 Task: Create a due date automation trigger when advanced on, on the tuesday of the week a card is due add fields without custom field "Resume" set to a number lower or equal to 1 and greater than 10 at 11:00 AM.
Action: Mouse moved to (1067, 86)
Screenshot: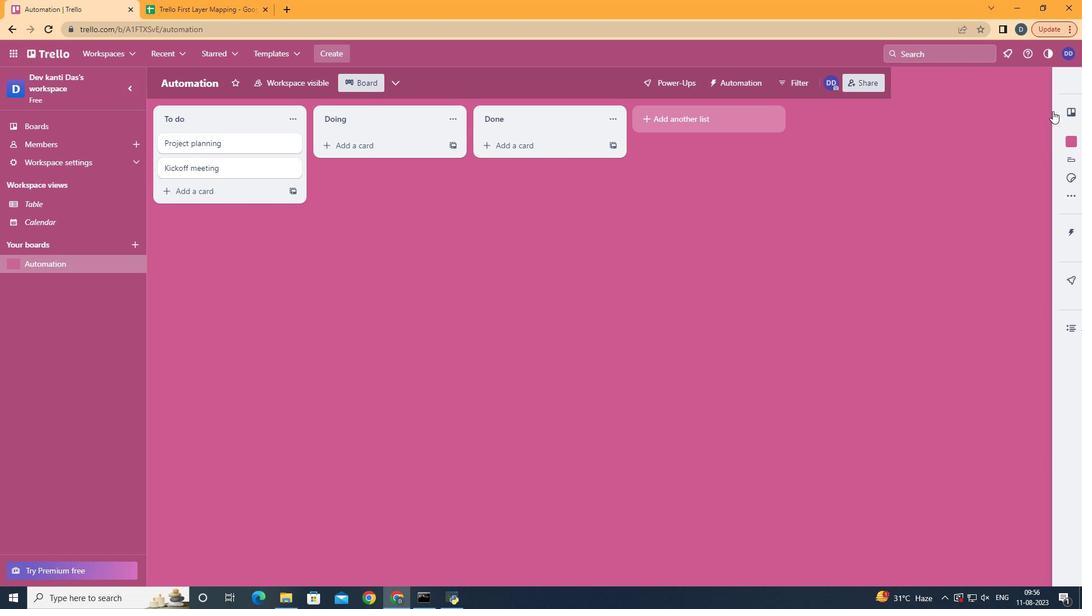 
Action: Mouse pressed left at (1067, 86)
Screenshot: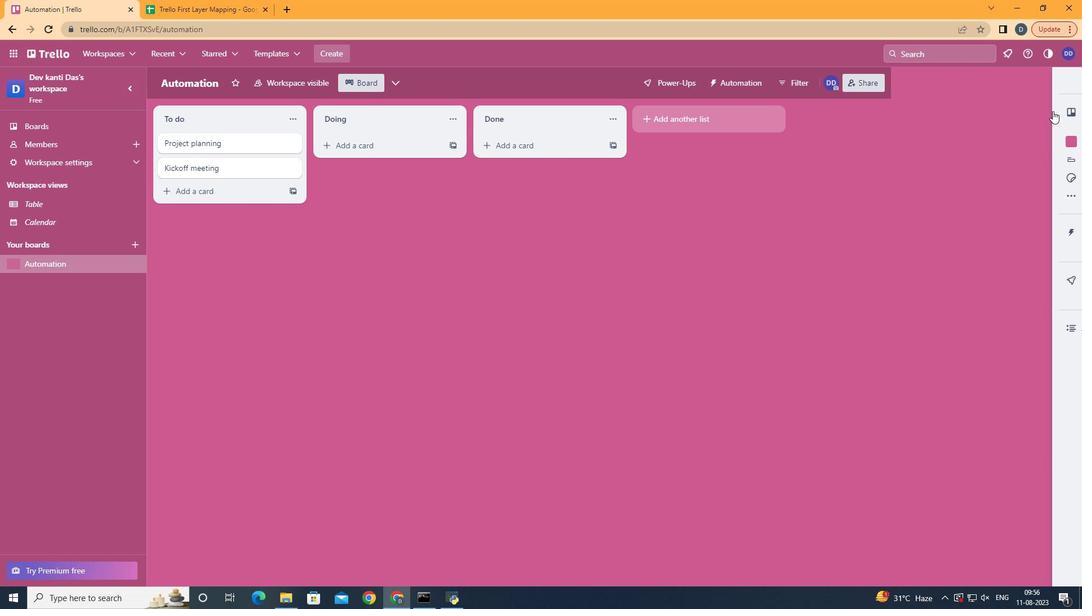 
Action: Mouse moved to (992, 245)
Screenshot: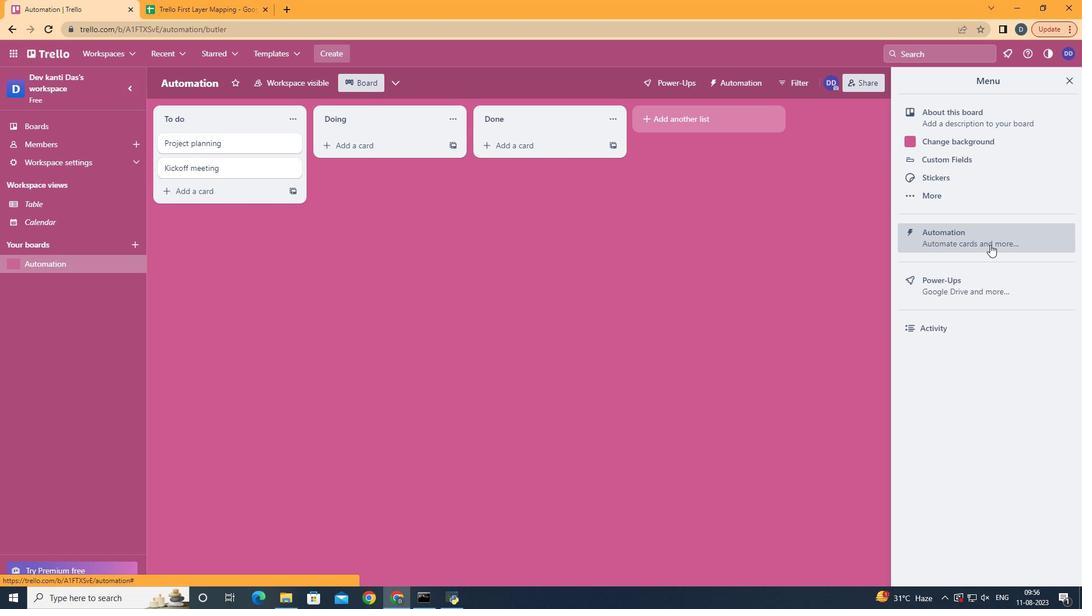
Action: Mouse pressed left at (992, 245)
Screenshot: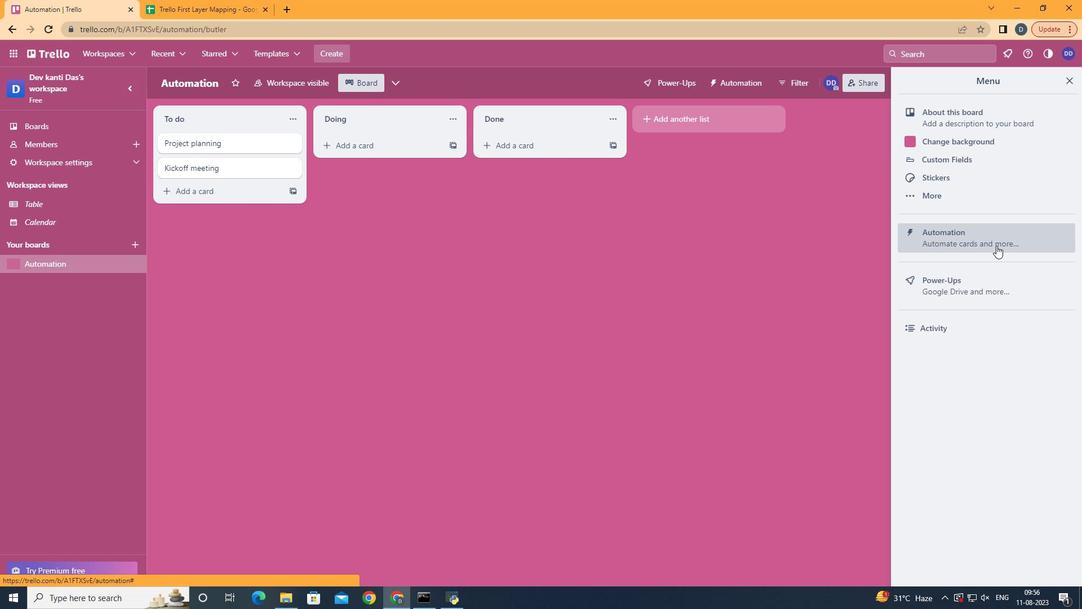 
Action: Mouse moved to (205, 236)
Screenshot: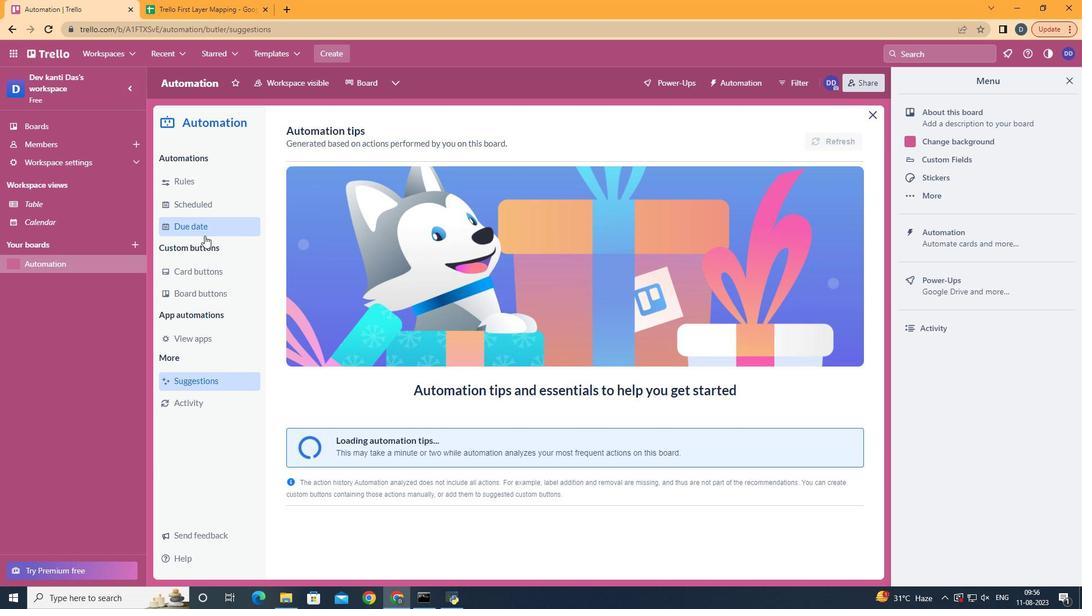 
Action: Mouse pressed left at (205, 236)
Screenshot: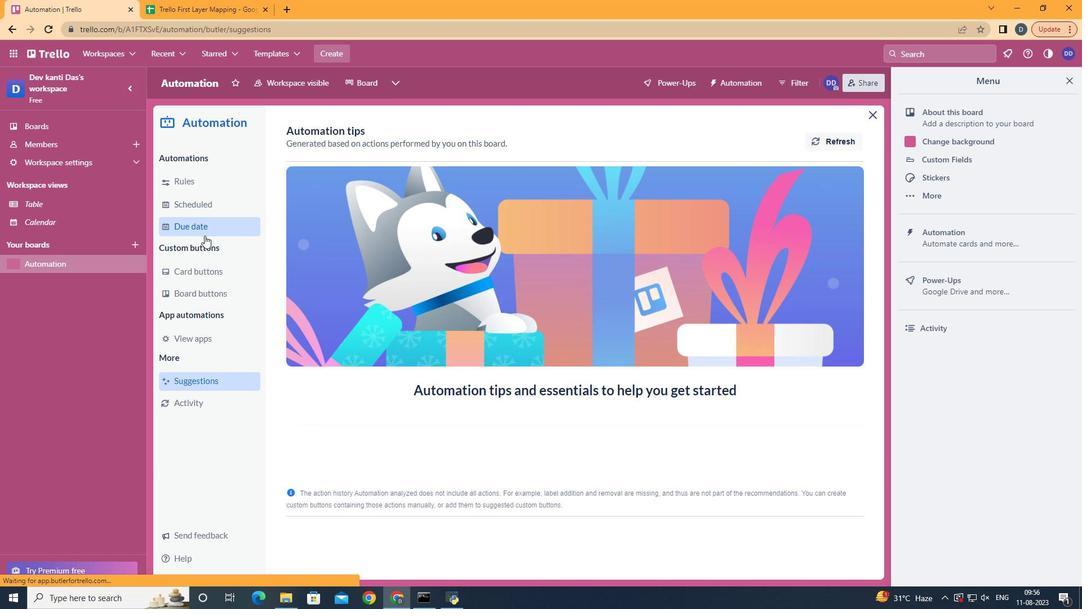
Action: Mouse moved to (787, 139)
Screenshot: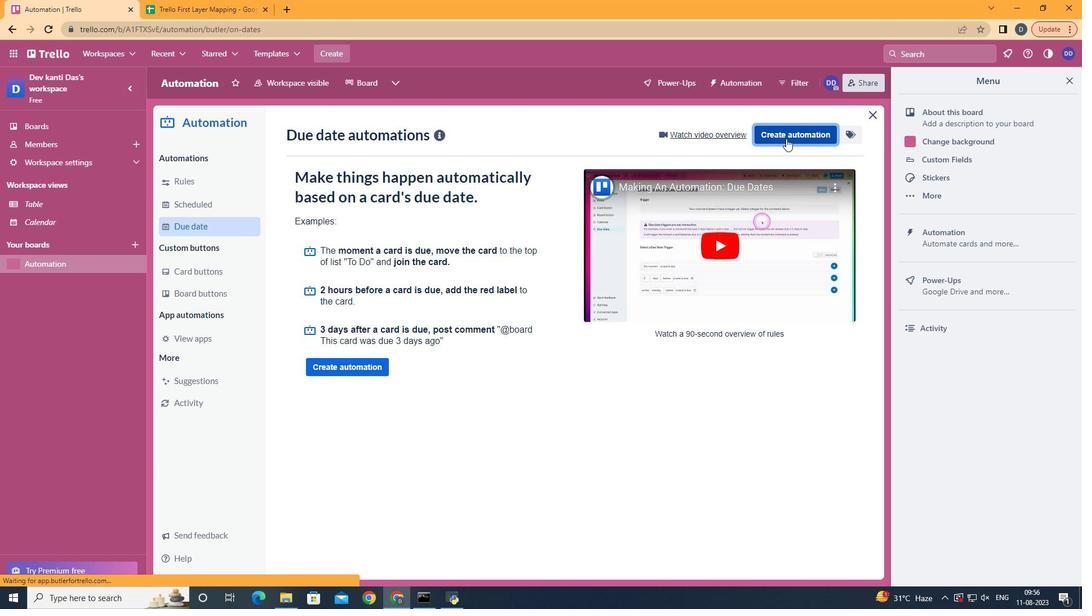 
Action: Mouse pressed left at (787, 139)
Screenshot: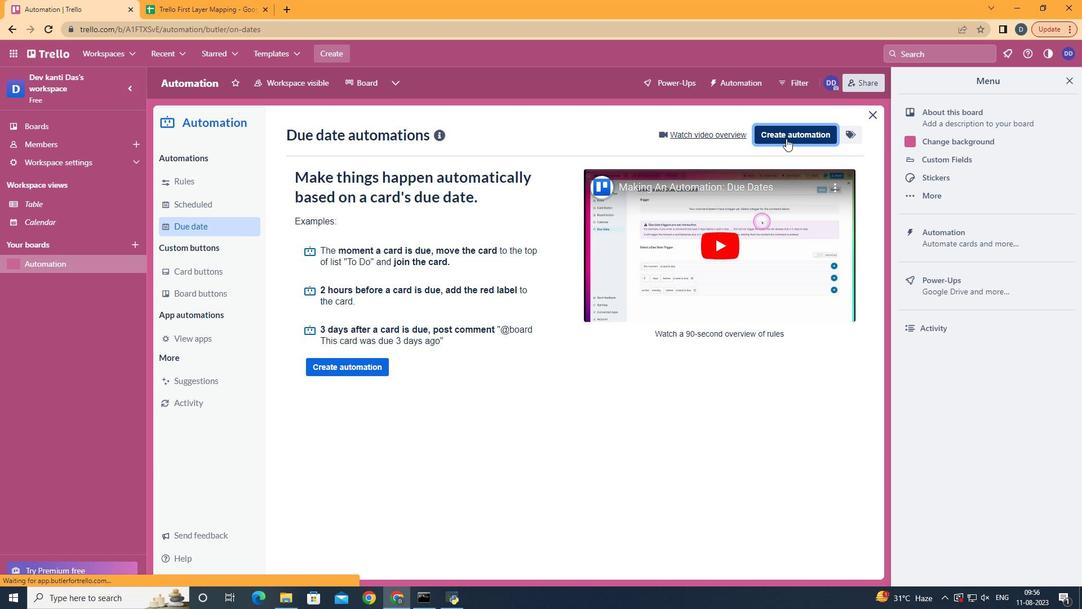 
Action: Mouse moved to (555, 245)
Screenshot: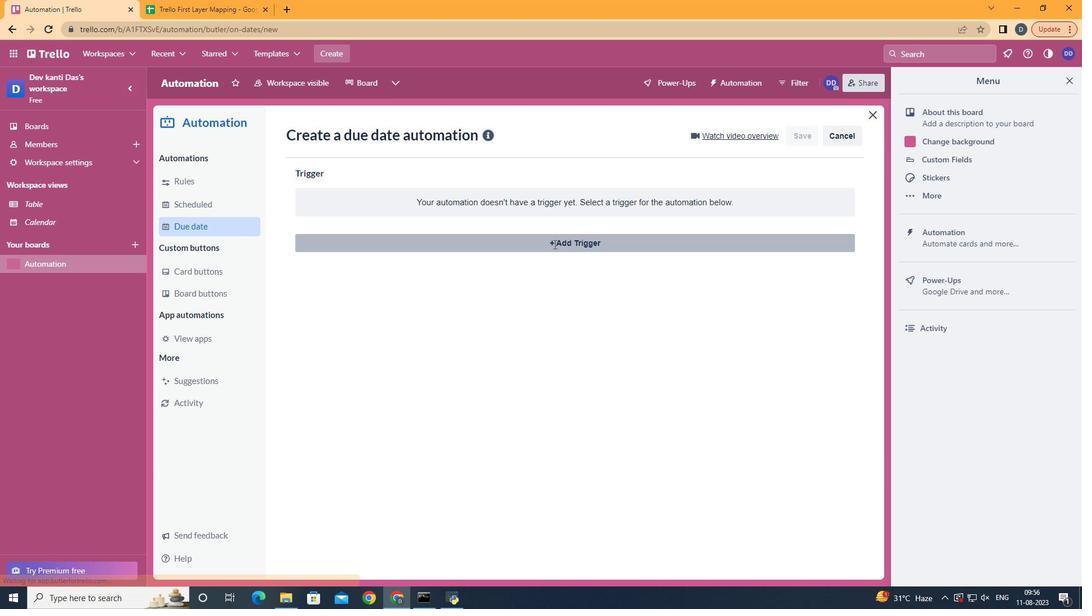 
Action: Mouse pressed left at (555, 245)
Screenshot: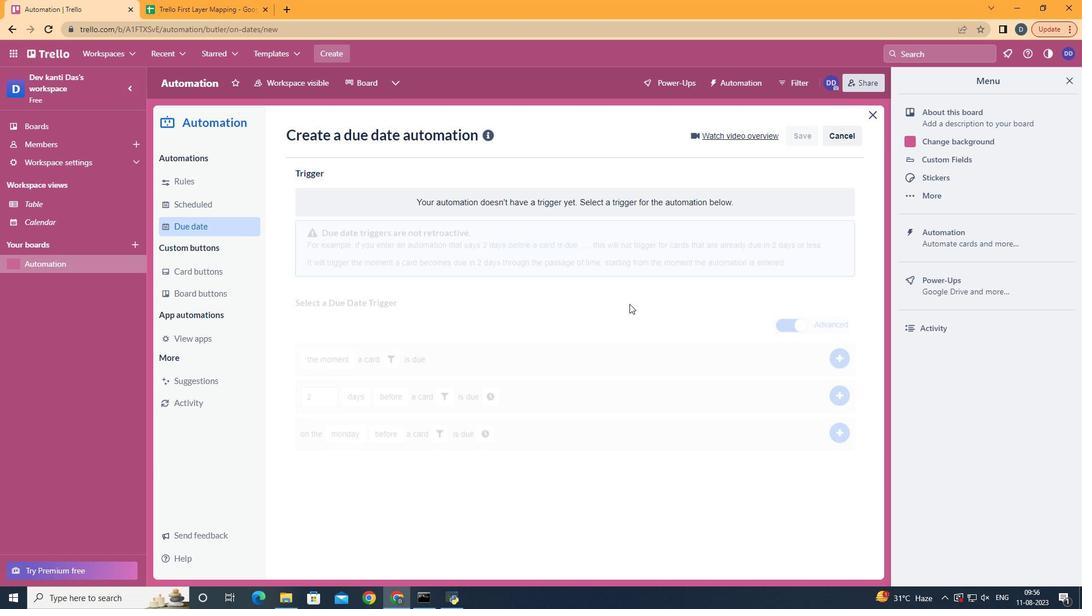 
Action: Mouse moved to (363, 319)
Screenshot: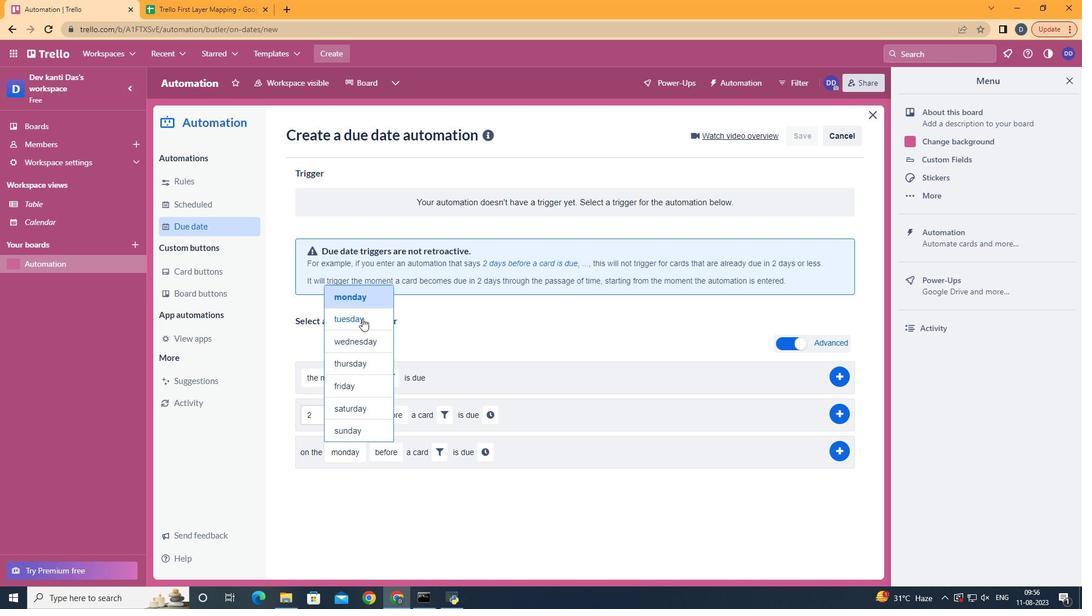 
Action: Mouse pressed left at (363, 319)
Screenshot: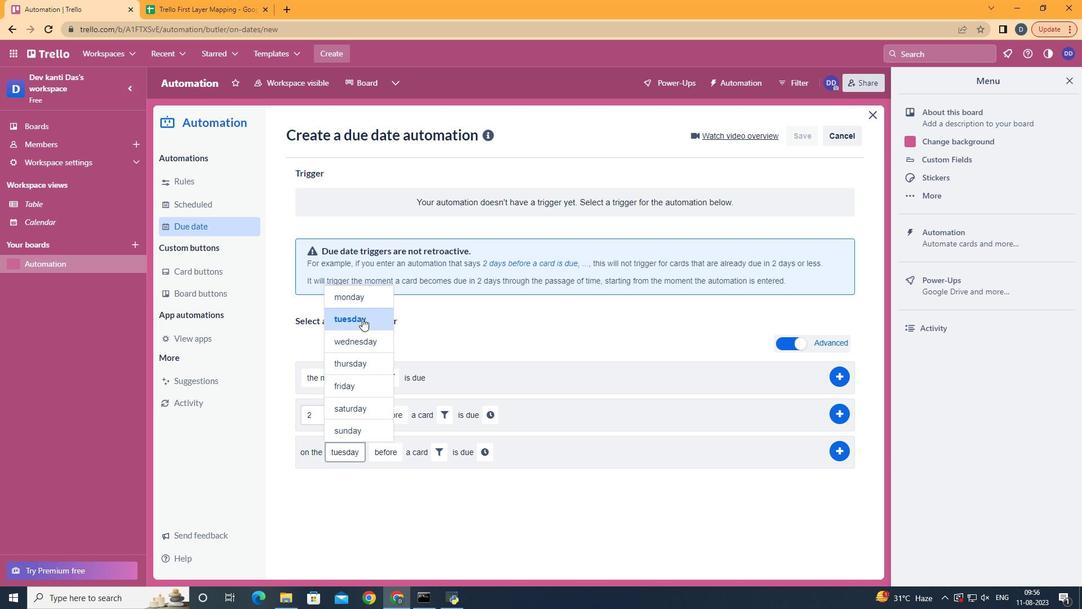 
Action: Mouse moved to (413, 516)
Screenshot: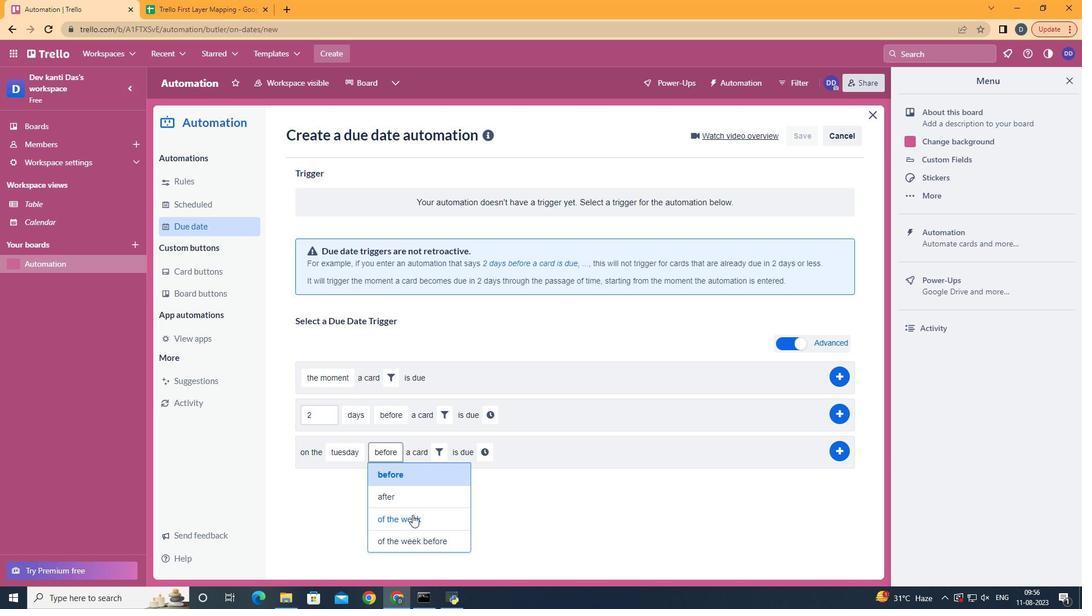 
Action: Mouse pressed left at (413, 516)
Screenshot: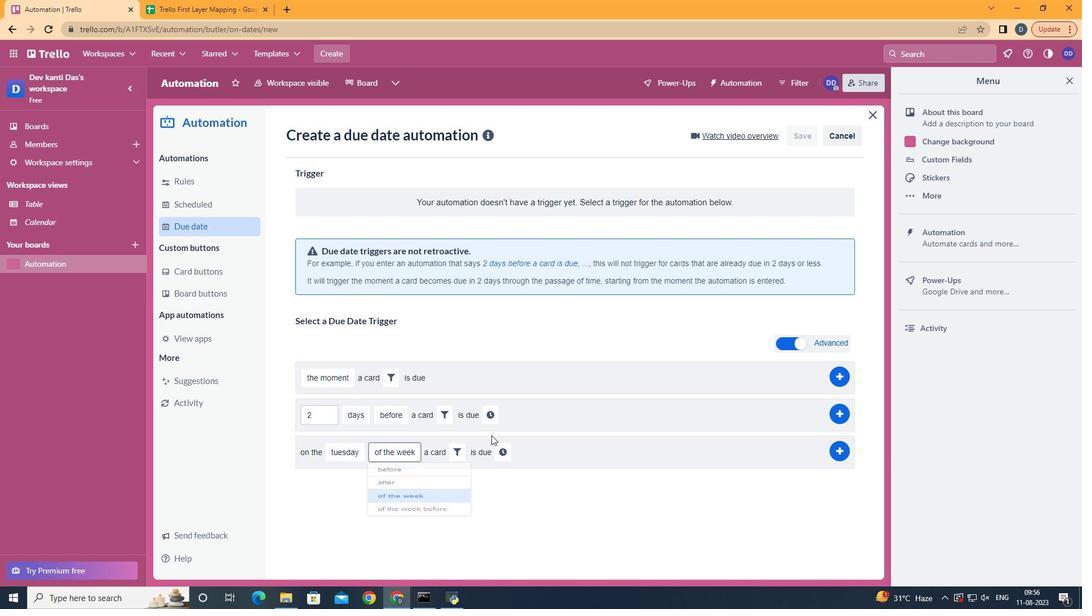 
Action: Mouse moved to (454, 452)
Screenshot: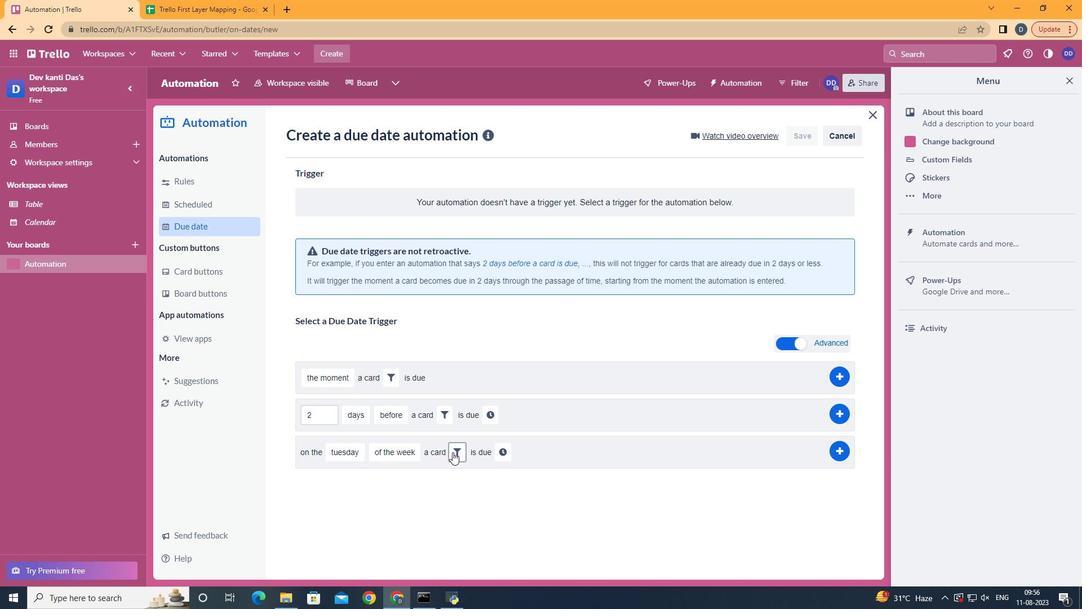 
Action: Mouse pressed left at (454, 452)
Screenshot: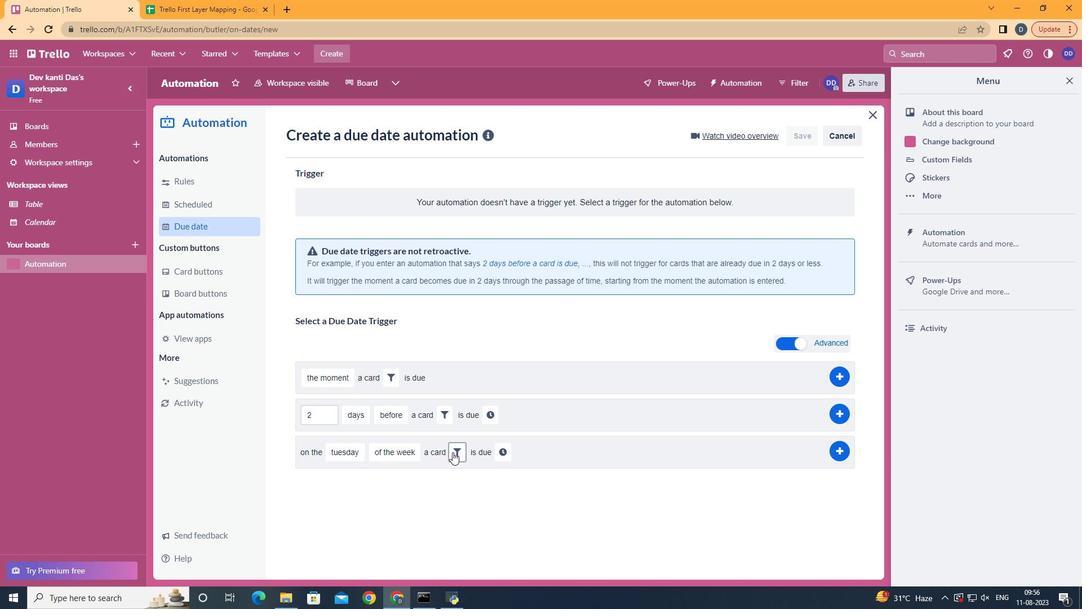 
Action: Mouse moved to (628, 493)
Screenshot: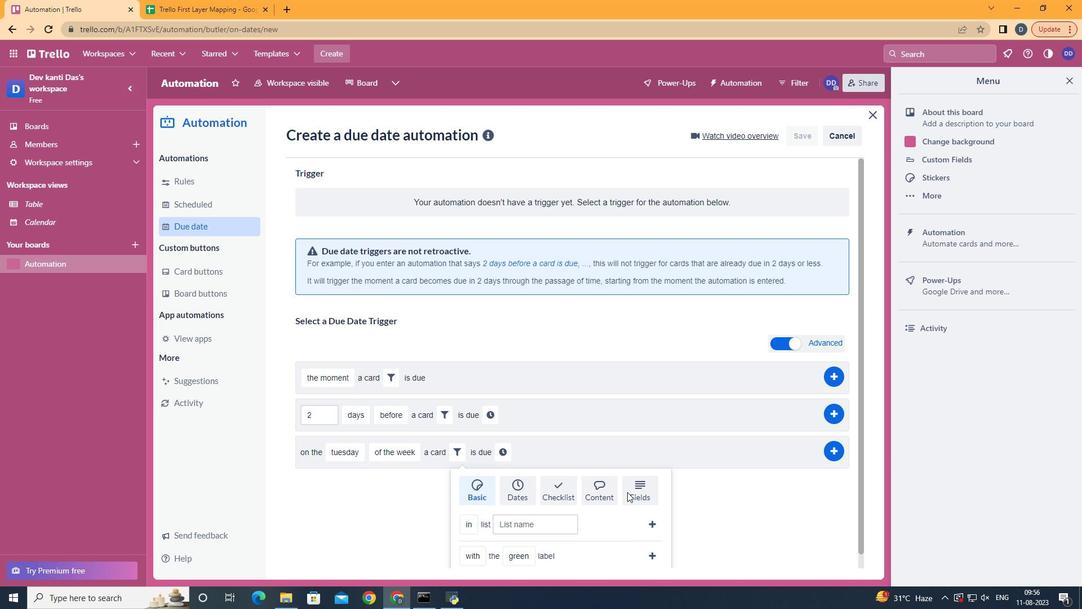 
Action: Mouse pressed left at (628, 493)
Screenshot: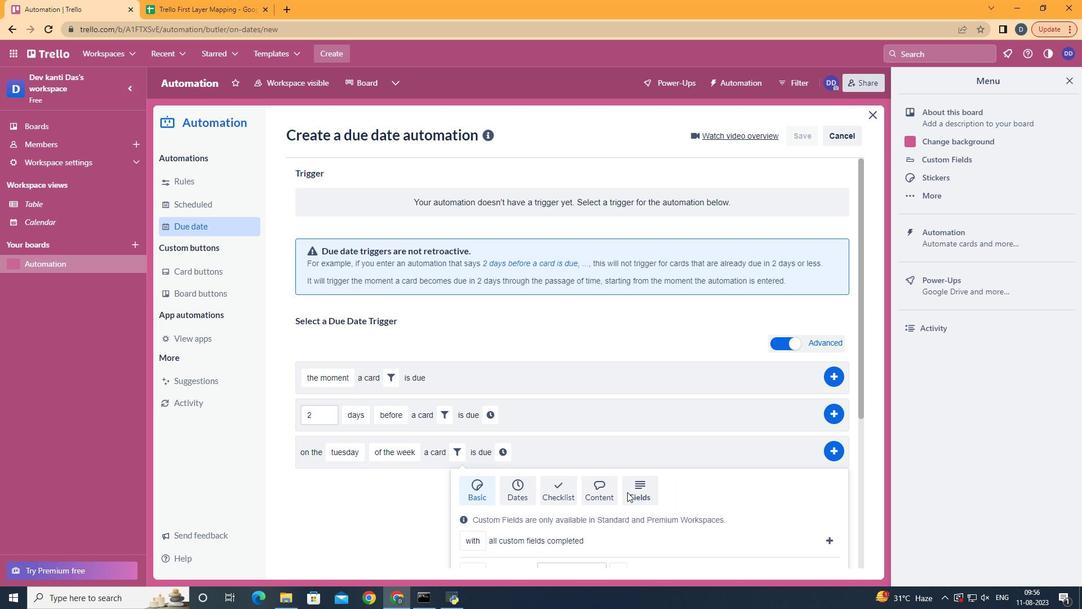 
Action: Mouse scrolled (628, 492) with delta (0, 0)
Screenshot: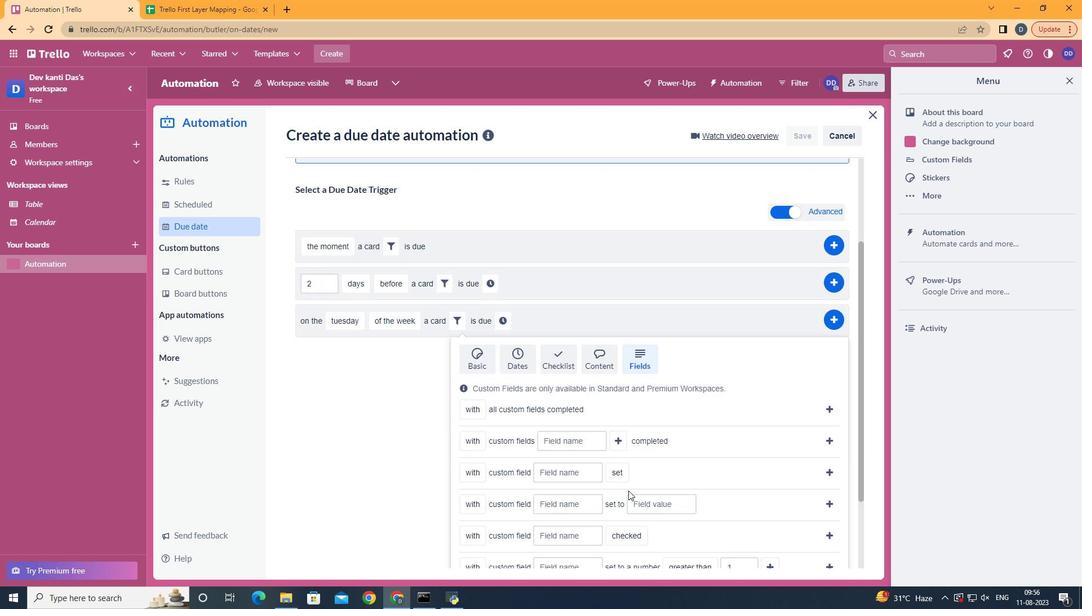 
Action: Mouse scrolled (628, 492) with delta (0, 0)
Screenshot: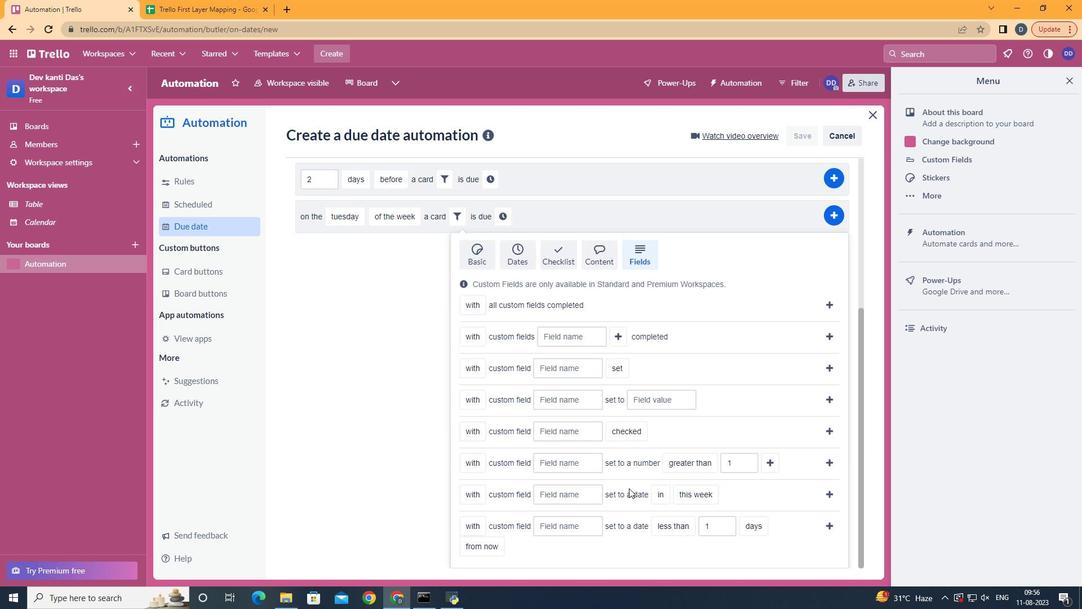 
Action: Mouse scrolled (628, 492) with delta (0, 0)
Screenshot: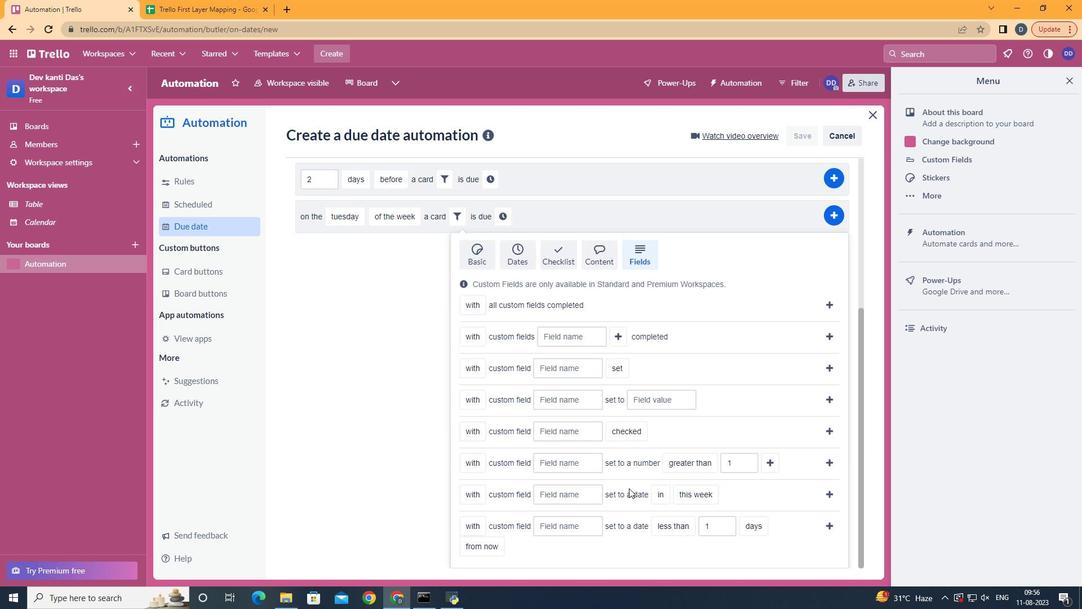 
Action: Mouse scrolled (628, 492) with delta (0, 0)
Screenshot: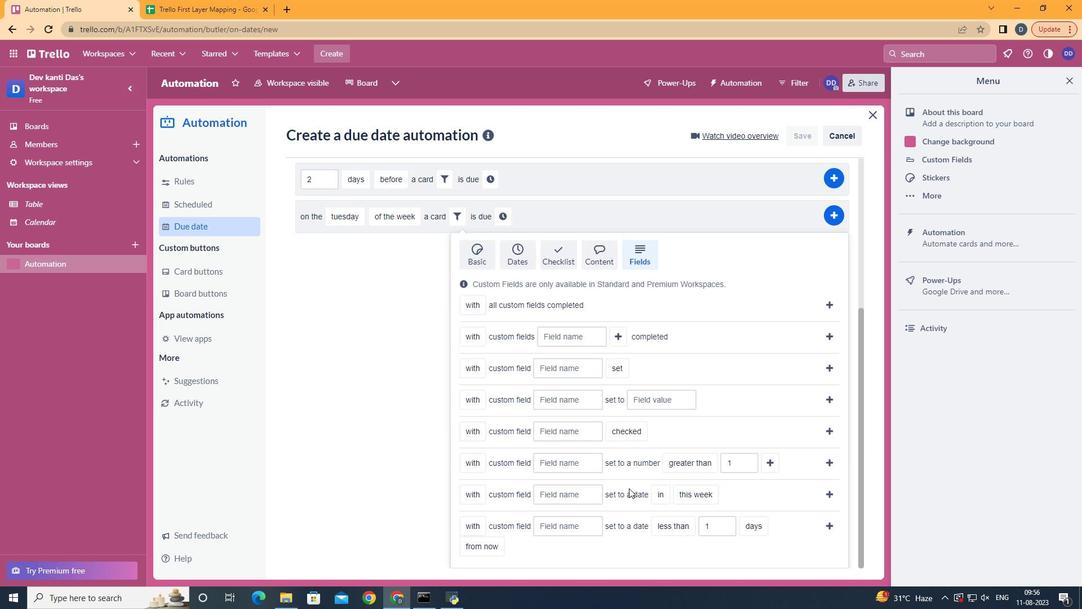 
Action: Mouse scrolled (628, 492) with delta (0, 0)
Screenshot: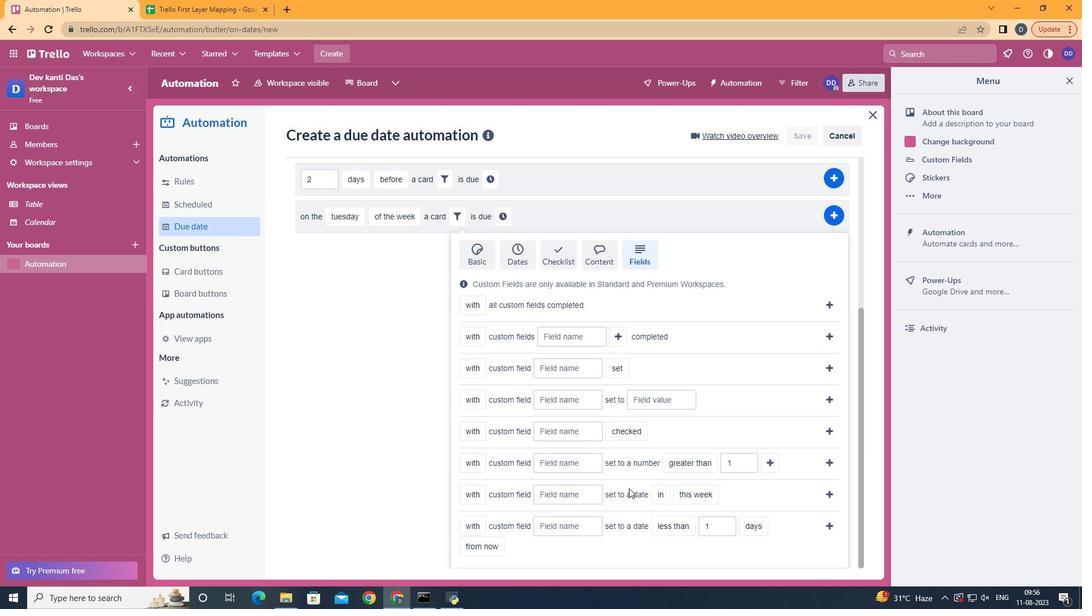 
Action: Mouse moved to (483, 514)
Screenshot: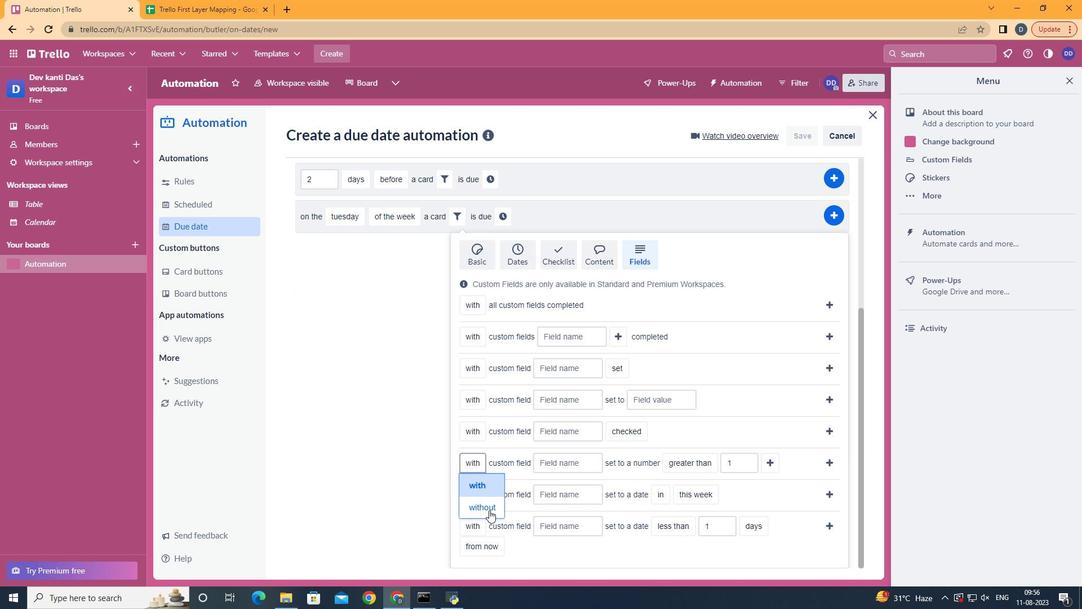 
Action: Mouse pressed left at (483, 514)
Screenshot: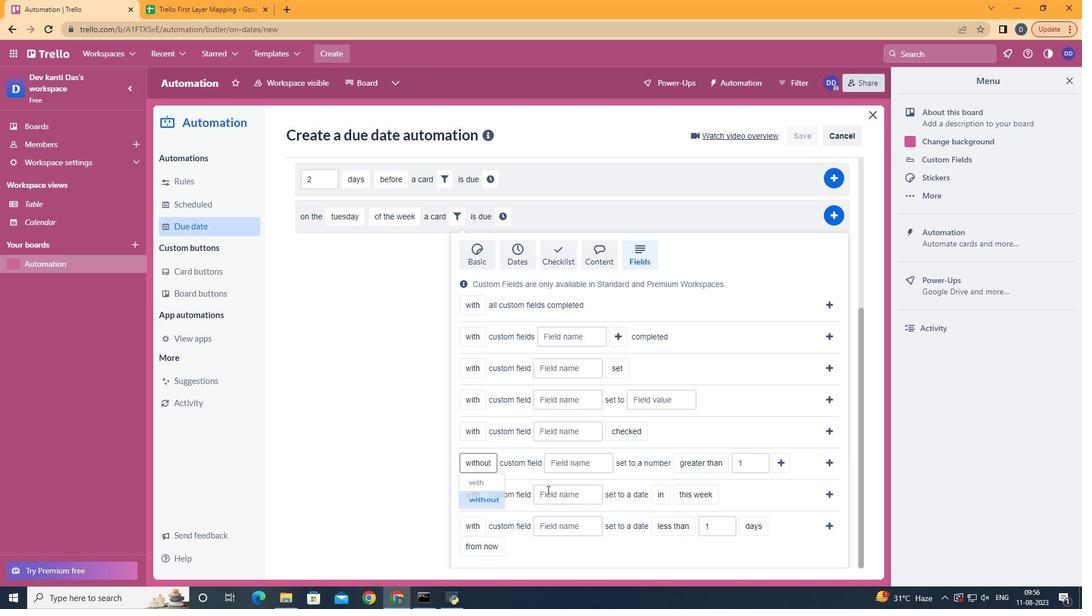 
Action: Mouse moved to (592, 465)
Screenshot: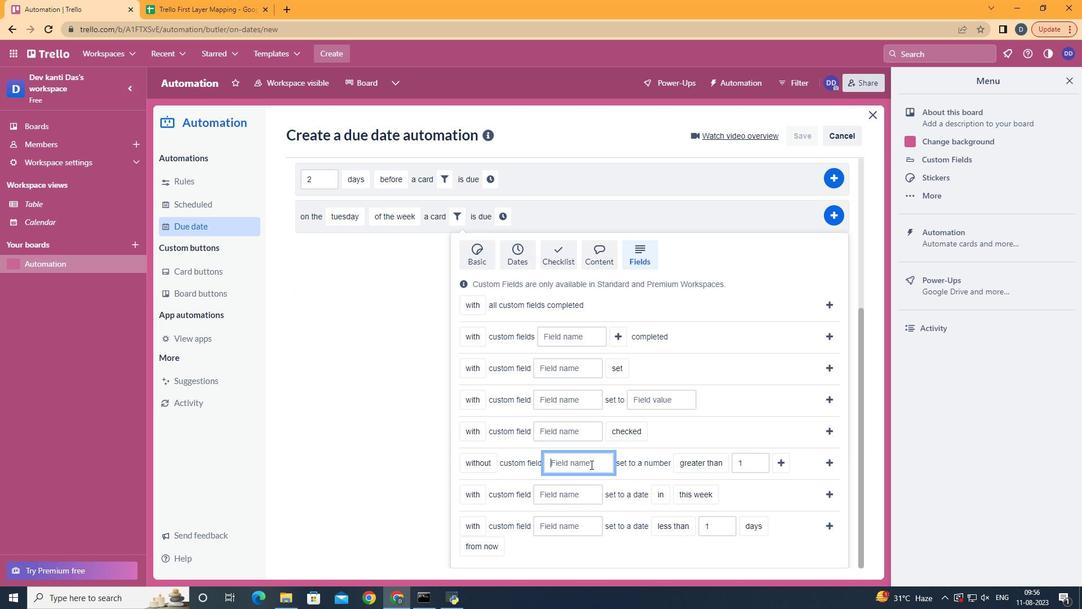 
Action: Mouse pressed left at (592, 465)
Screenshot: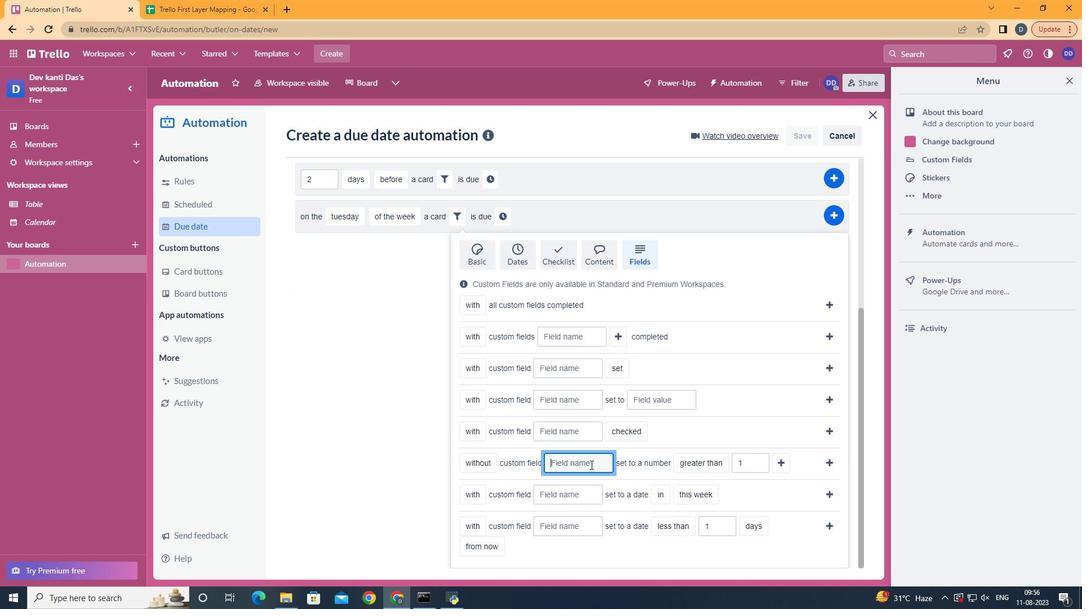 
Action: Key pressed <Key.shift>Resume
Screenshot: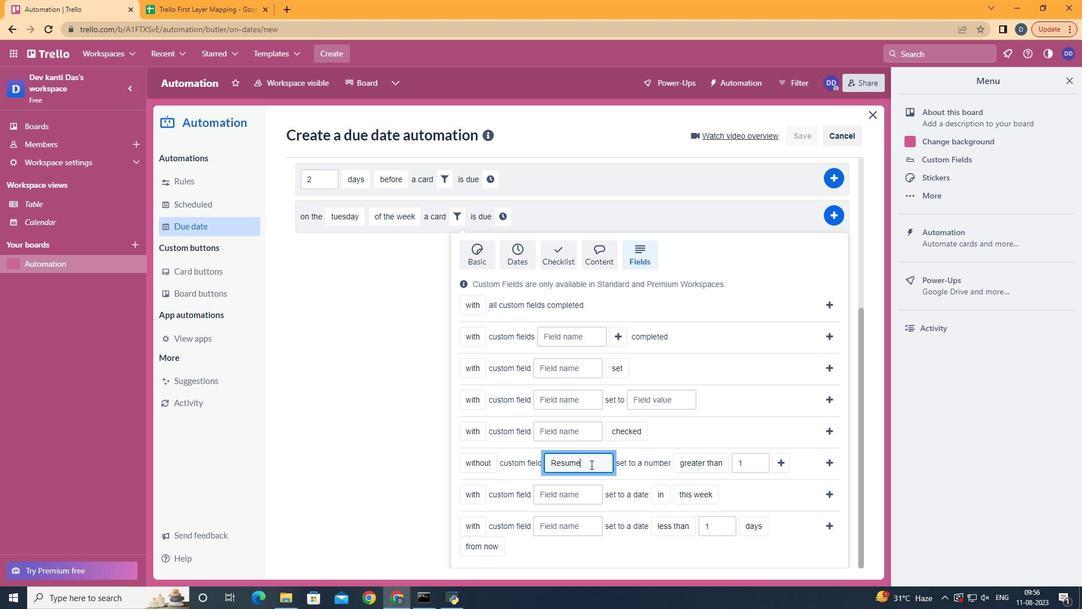 
Action: Mouse moved to (715, 549)
Screenshot: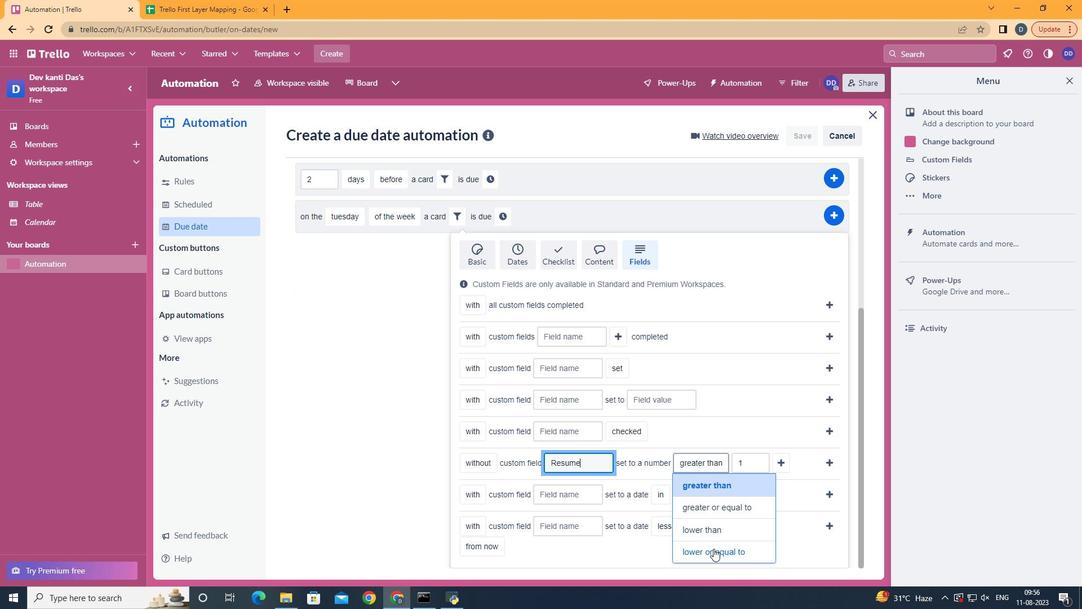
Action: Mouse pressed left at (715, 549)
Screenshot: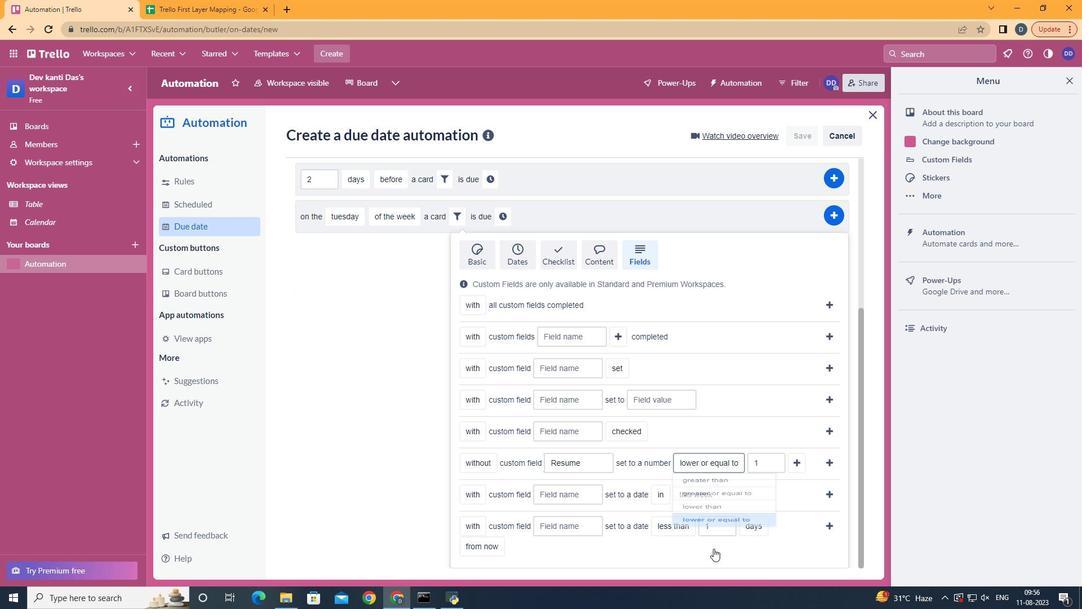 
Action: Mouse moved to (789, 463)
Screenshot: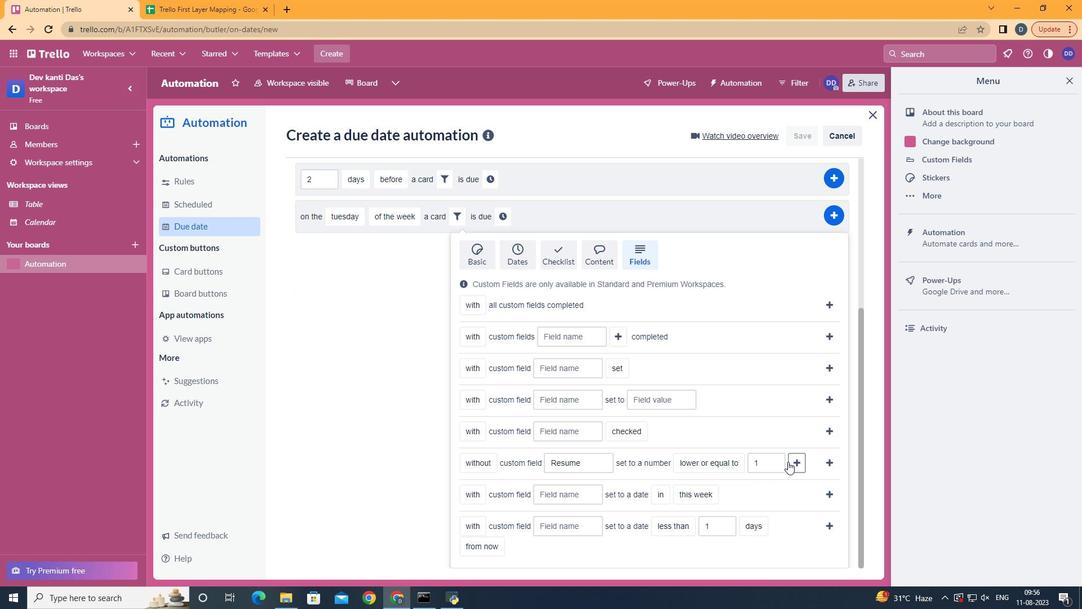 
Action: Mouse pressed left at (789, 463)
Screenshot: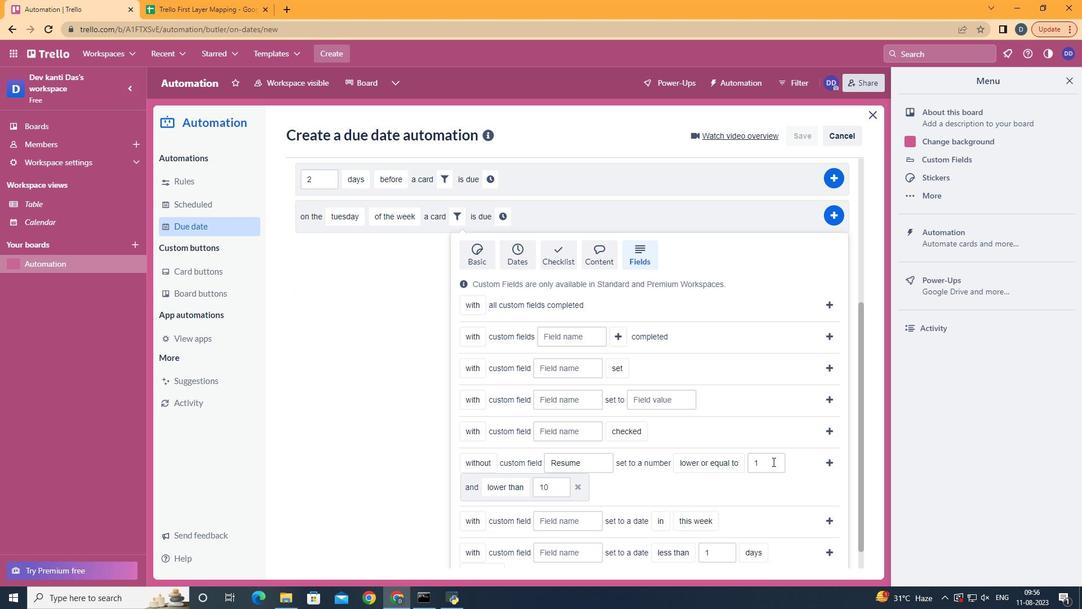 
Action: Mouse moved to (528, 440)
Screenshot: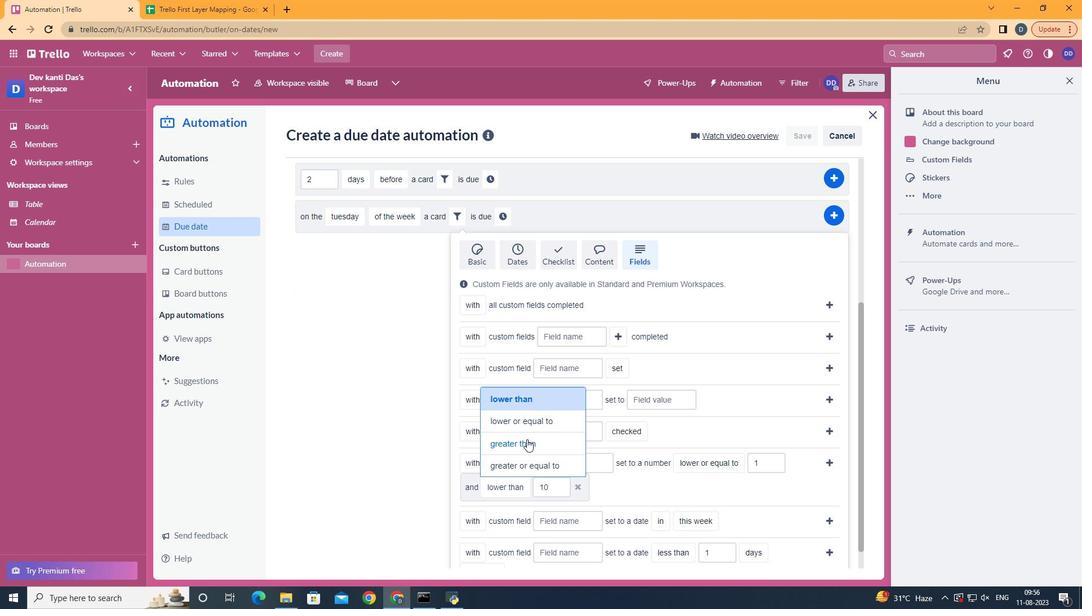 
Action: Mouse pressed left at (528, 440)
Screenshot: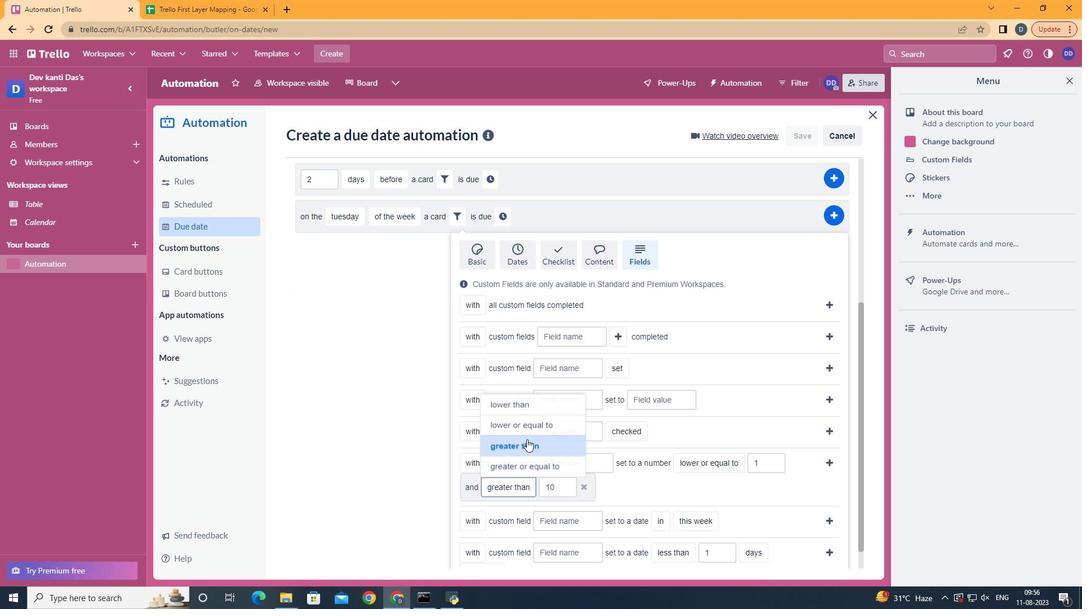 
Action: Mouse moved to (825, 465)
Screenshot: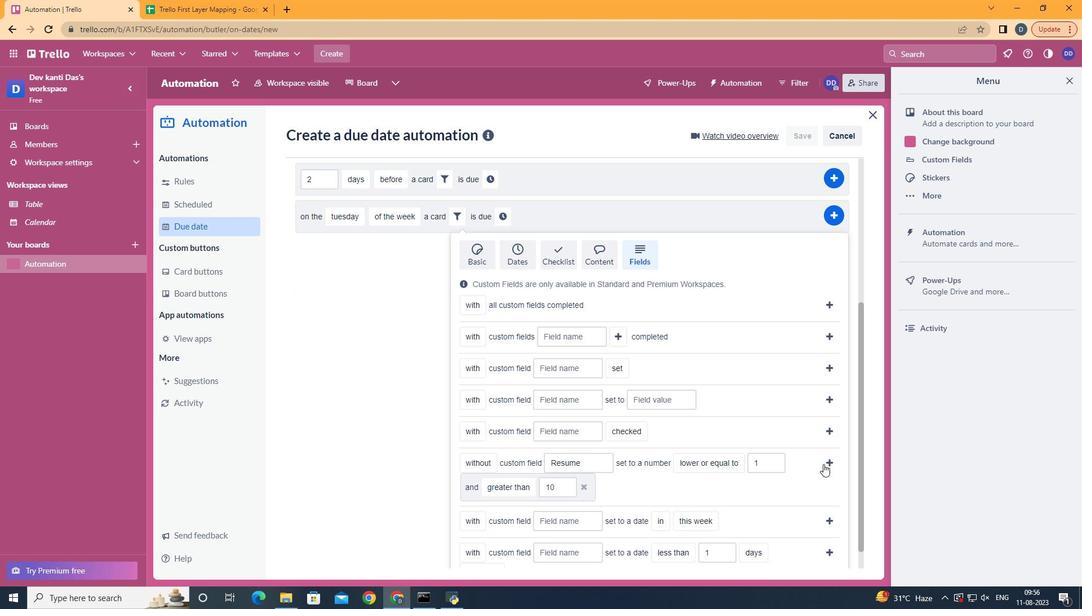 
Action: Mouse pressed left at (825, 465)
Screenshot: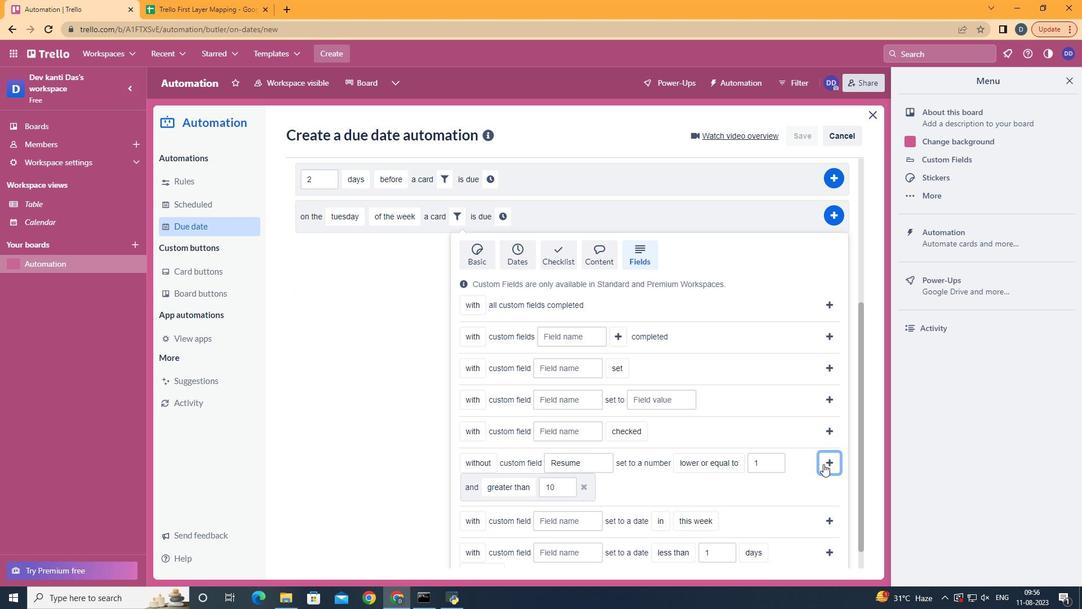 
Action: Mouse moved to (319, 471)
Screenshot: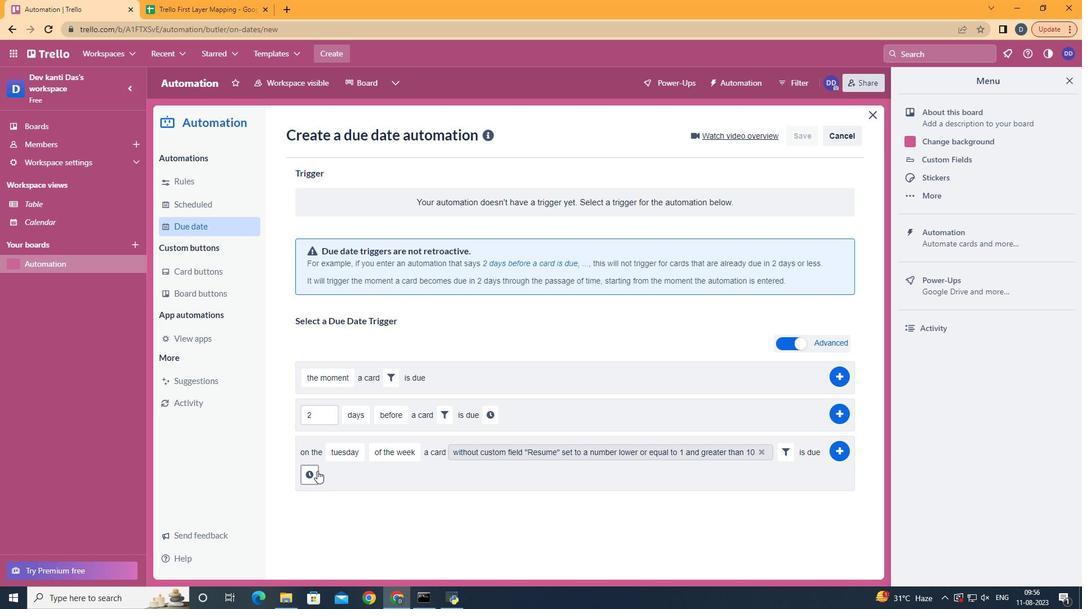 
Action: Mouse pressed left at (319, 471)
Screenshot: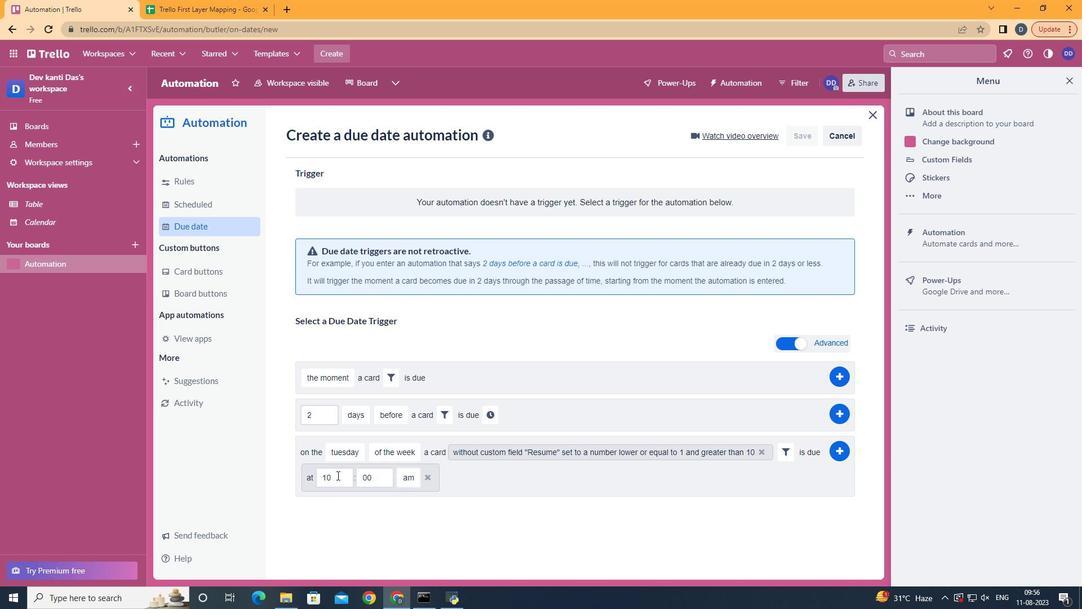 
Action: Mouse moved to (341, 476)
Screenshot: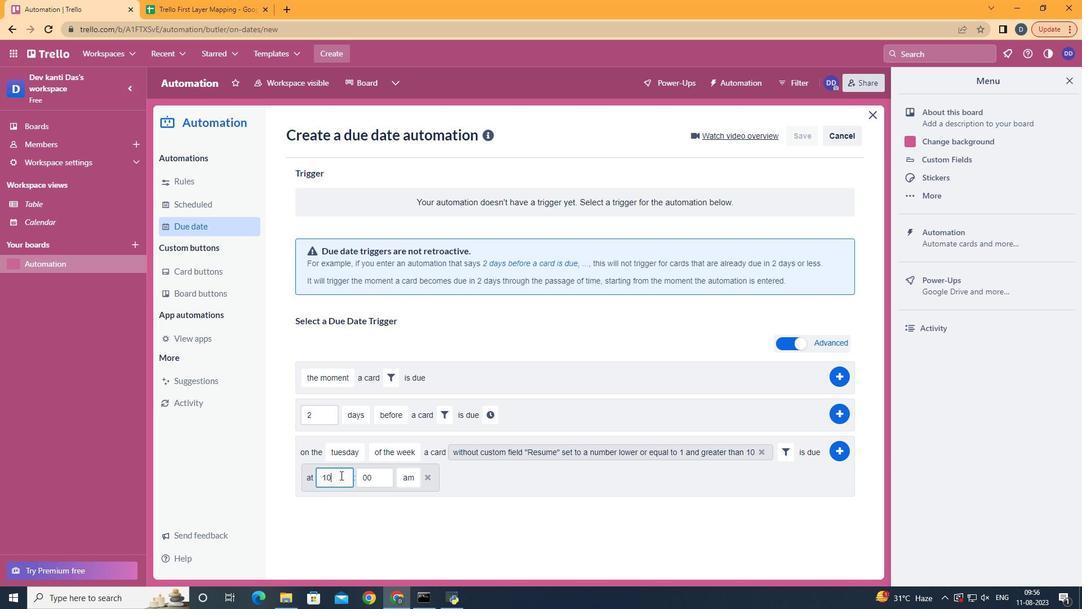 
Action: Mouse pressed left at (341, 476)
Screenshot: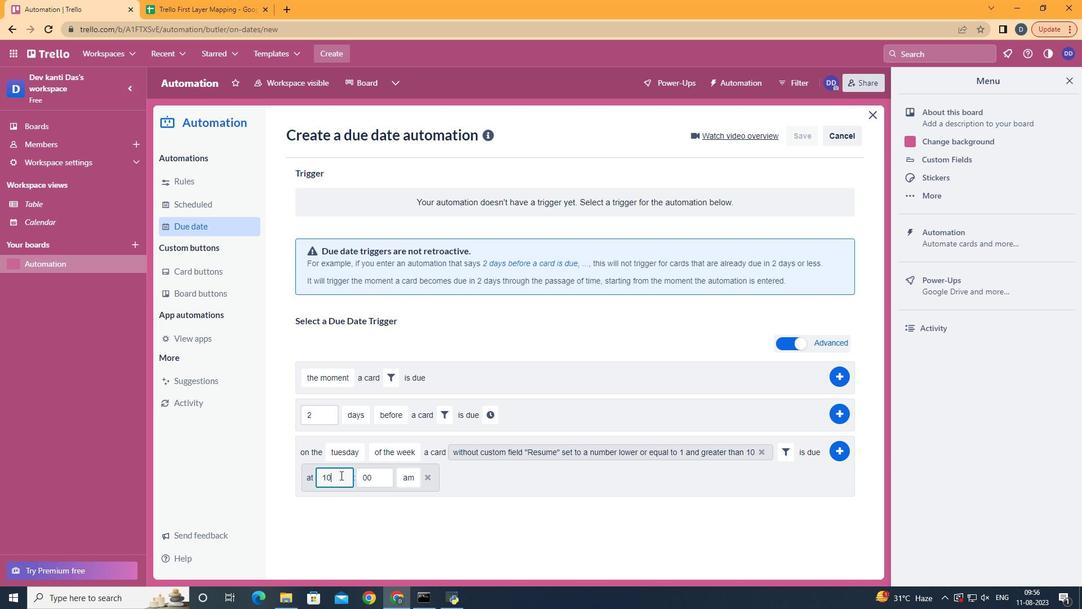 
Action: Key pressed <Key.backspace>1
Screenshot: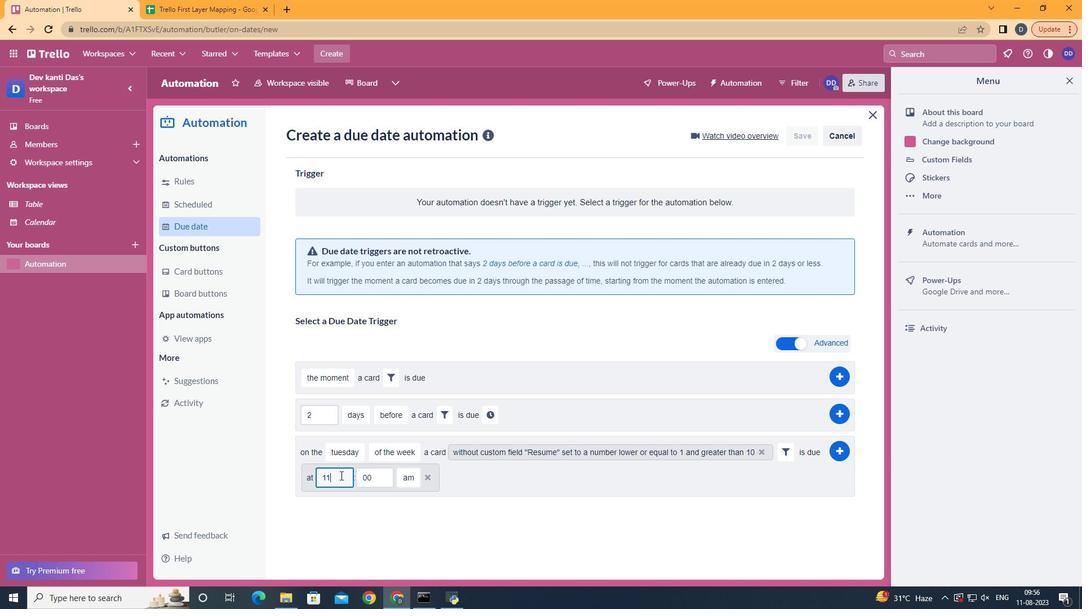 
Action: Mouse moved to (842, 451)
Screenshot: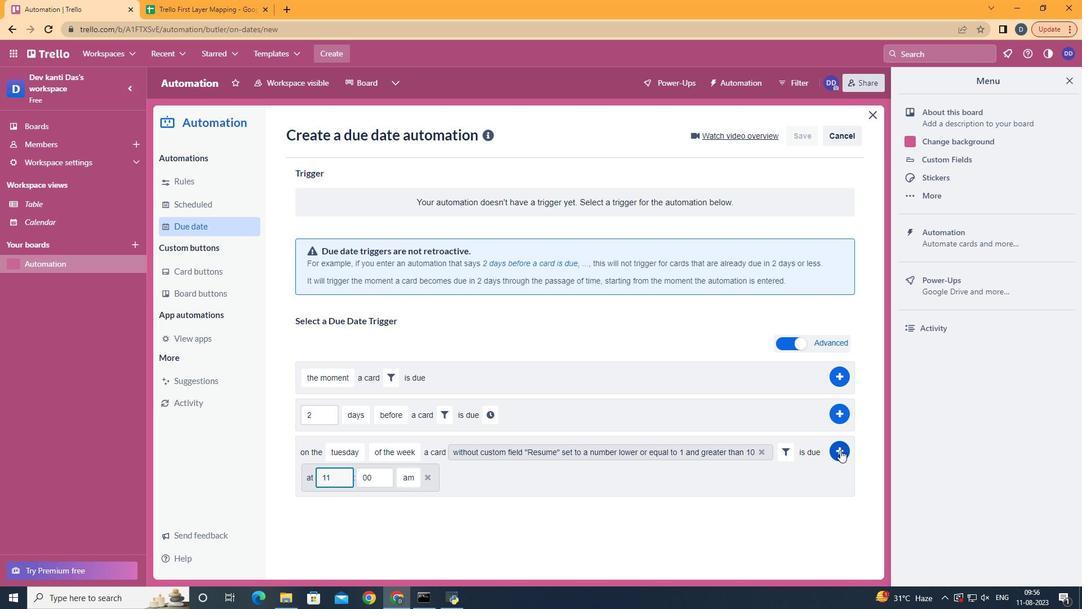 
Action: Mouse pressed left at (842, 451)
Screenshot: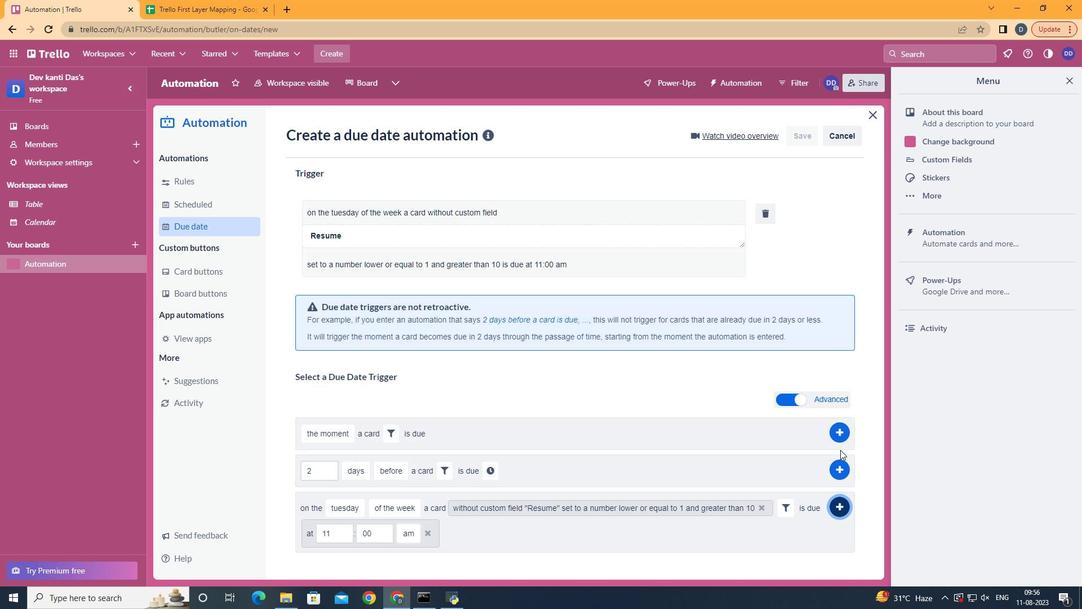 
